 Task: Create a section API Design Sprint and in the section, add a milestone Social Media Integration in the project AgileCore
Action: Mouse moved to (68, 347)
Screenshot: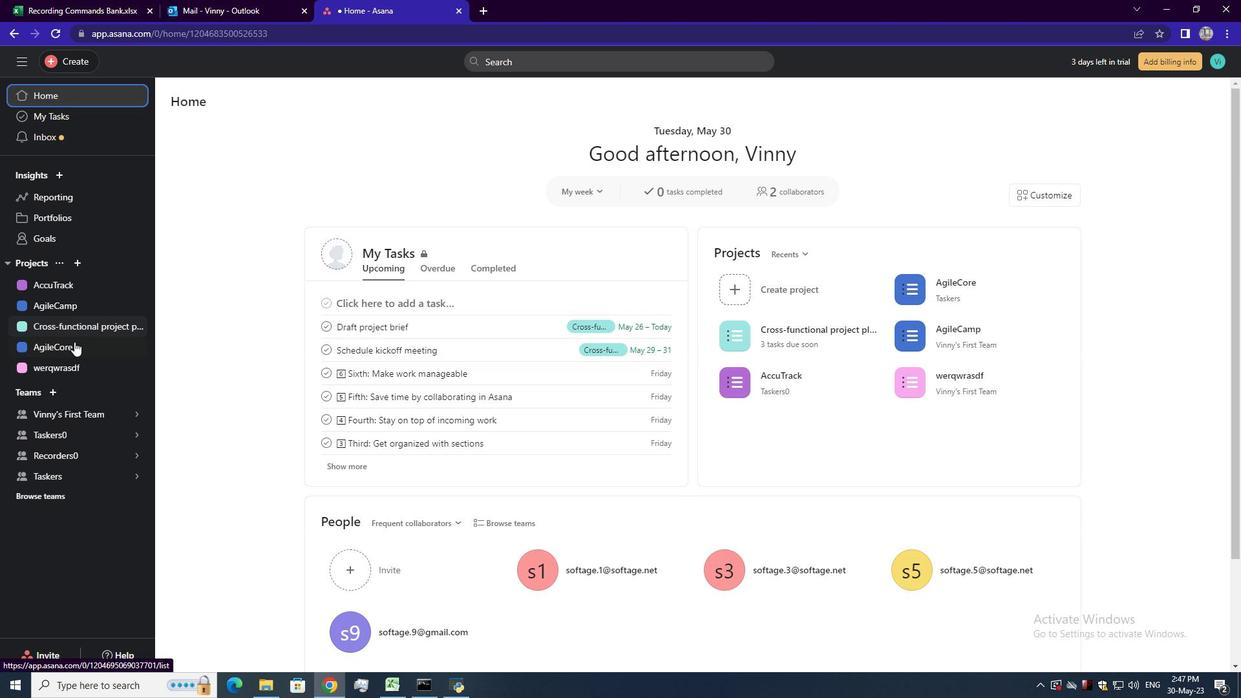 
Action: Mouse pressed left at (68, 347)
Screenshot: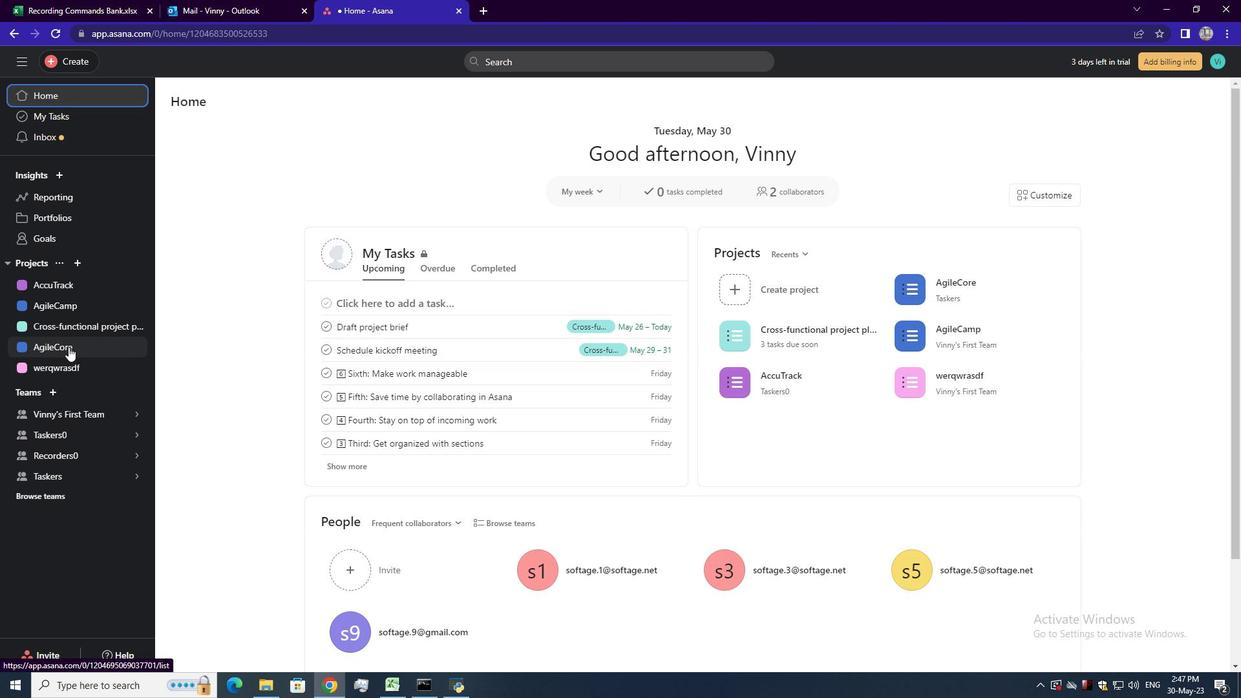 
Action: Mouse moved to (207, 453)
Screenshot: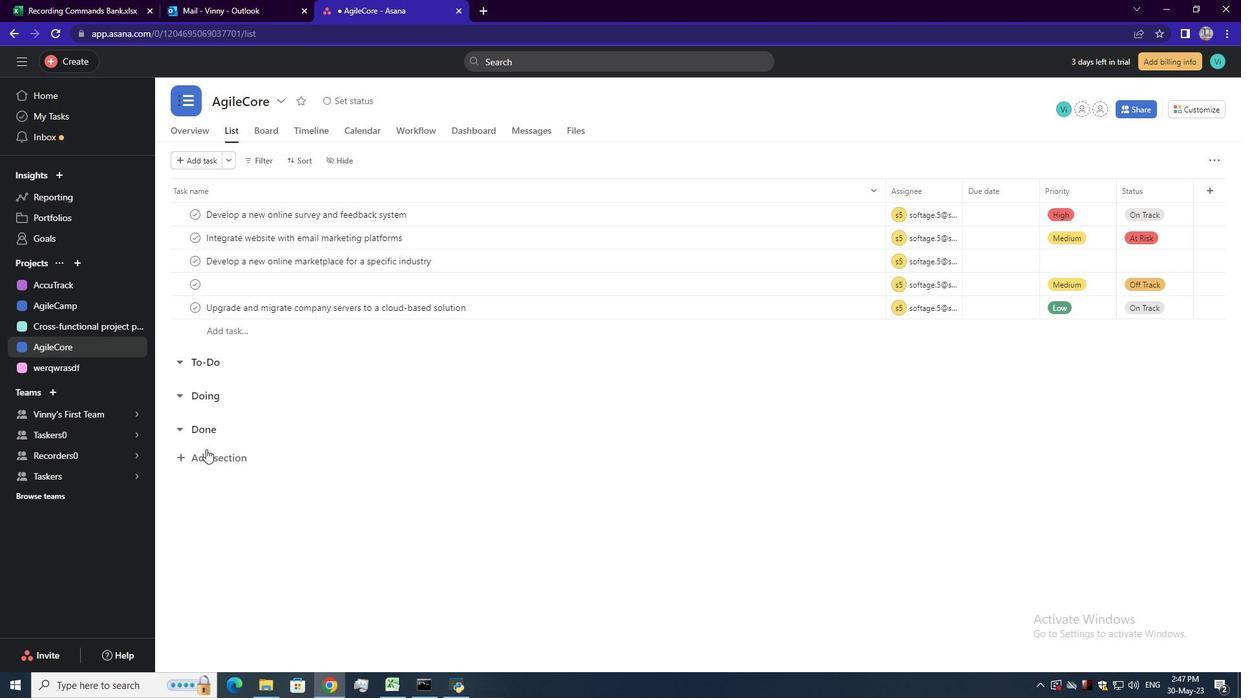 
Action: Mouse pressed left at (207, 453)
Screenshot: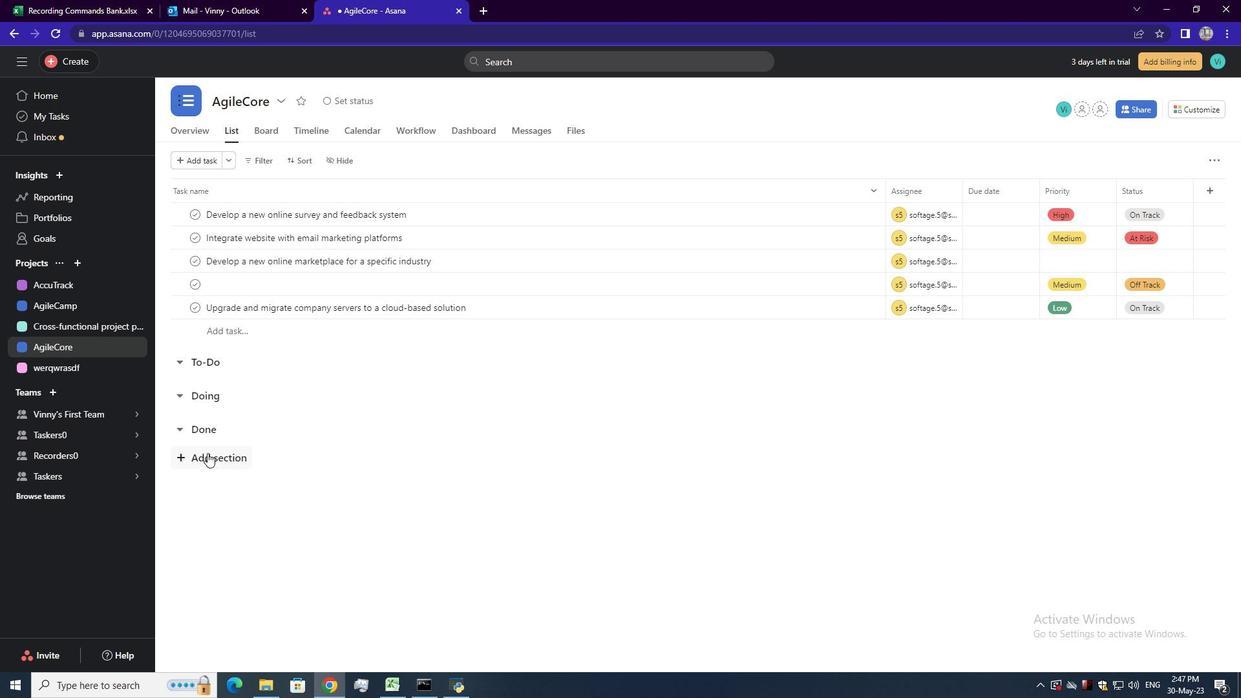 
Action: Mouse moved to (221, 462)
Screenshot: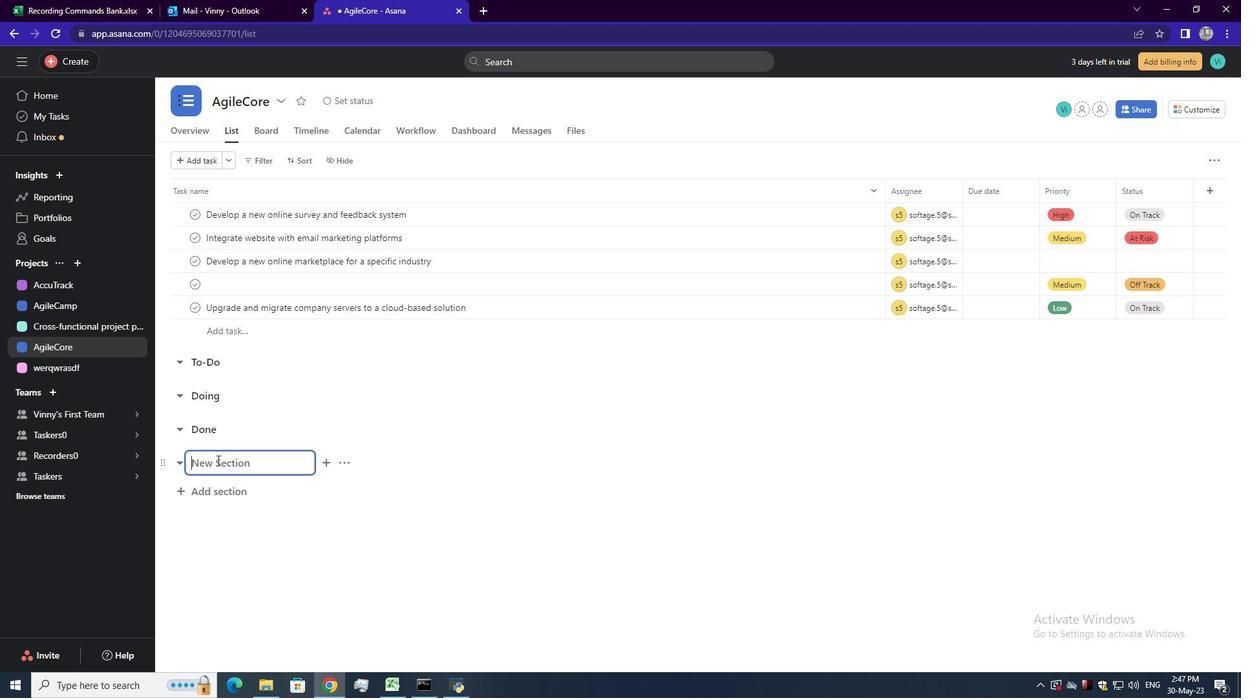 
Action: Mouse pressed left at (221, 462)
Screenshot: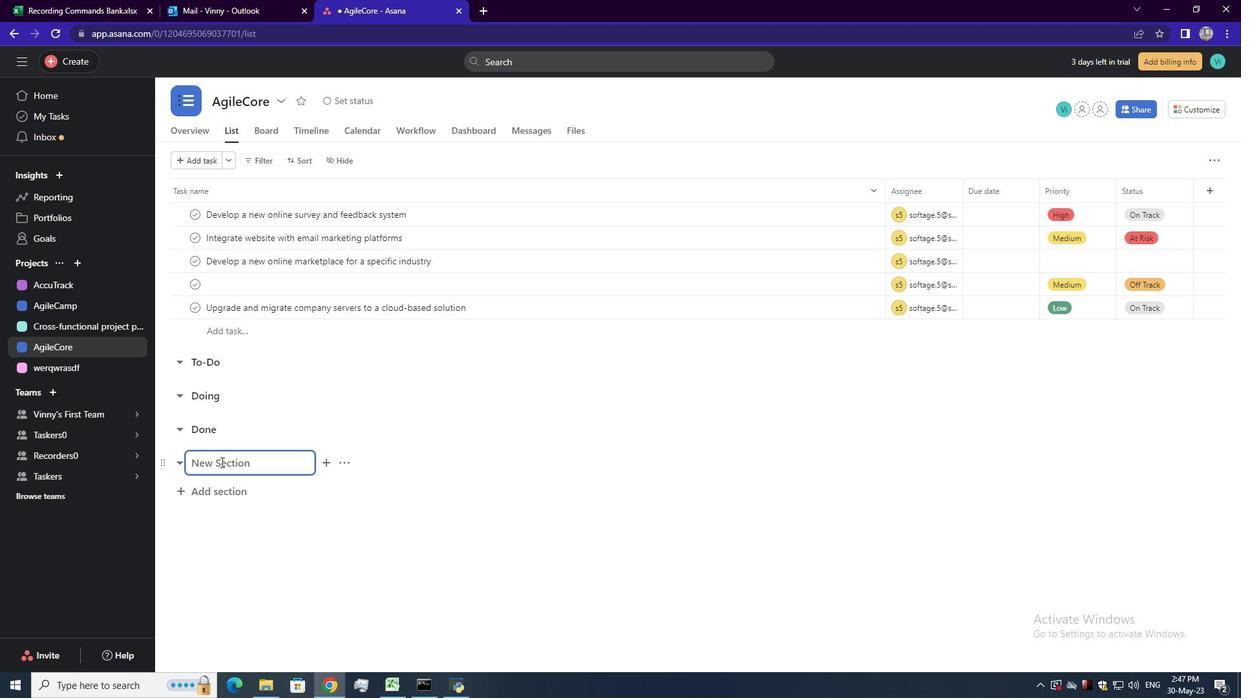 
Action: Mouse moved to (224, 462)
Screenshot: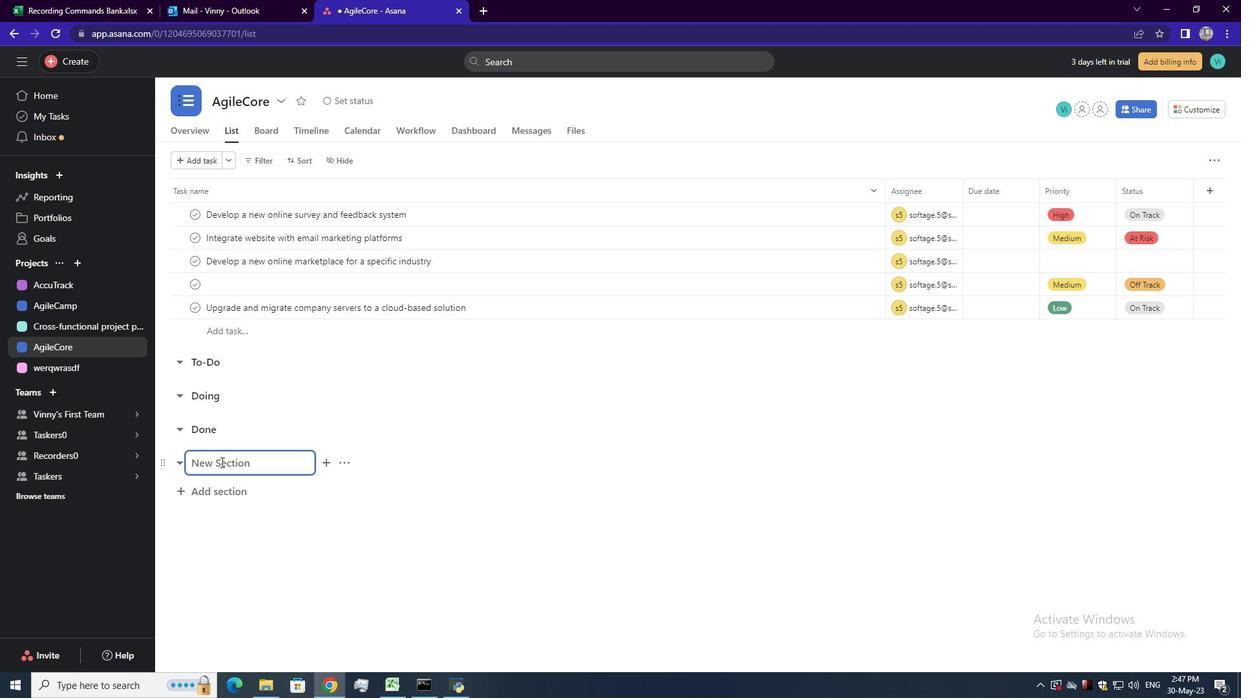 
Action: Key pressed <Key.shift>API<Key.space><Key.shift>Design<Key.space><Key.shift>Sprint<Key.enter>
Screenshot: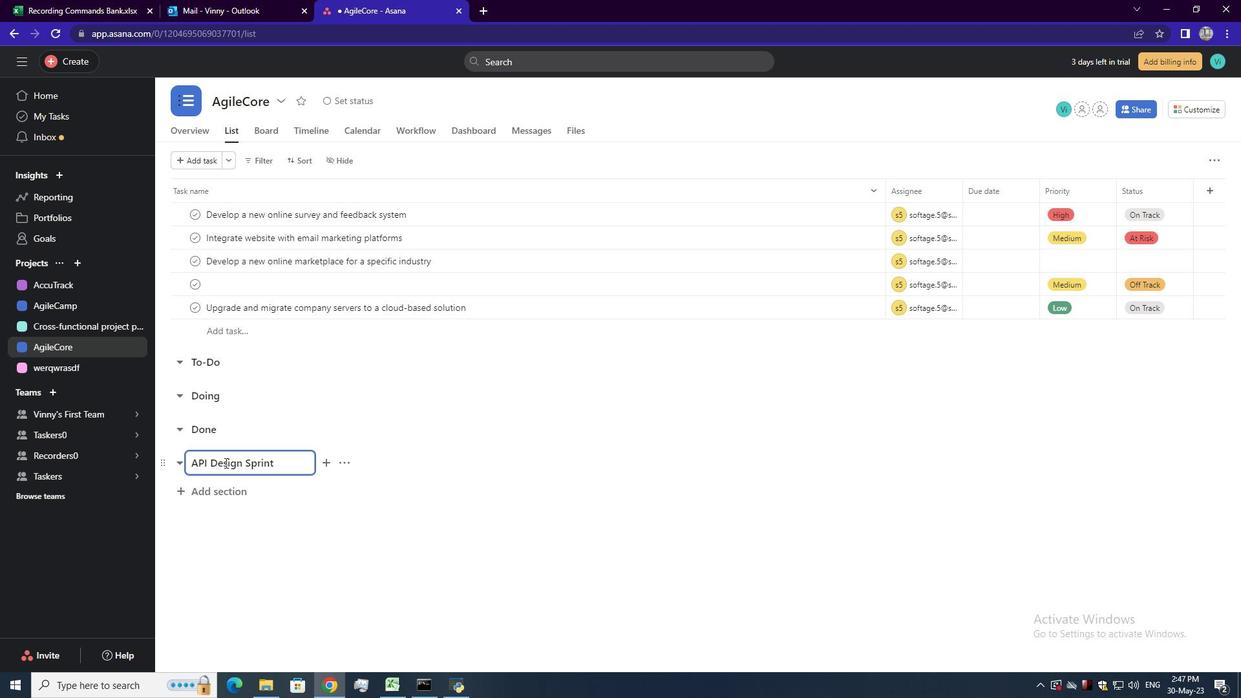 
Action: Mouse moved to (226, 491)
Screenshot: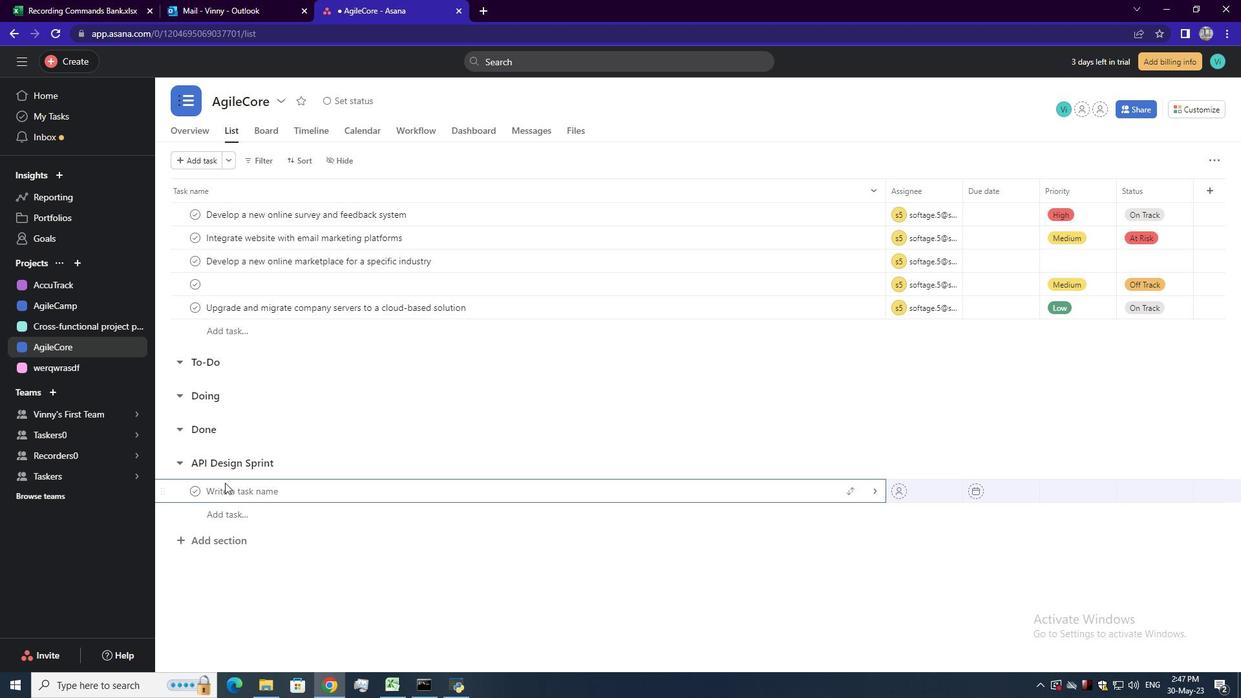 
Action: Mouse pressed left at (226, 491)
Screenshot: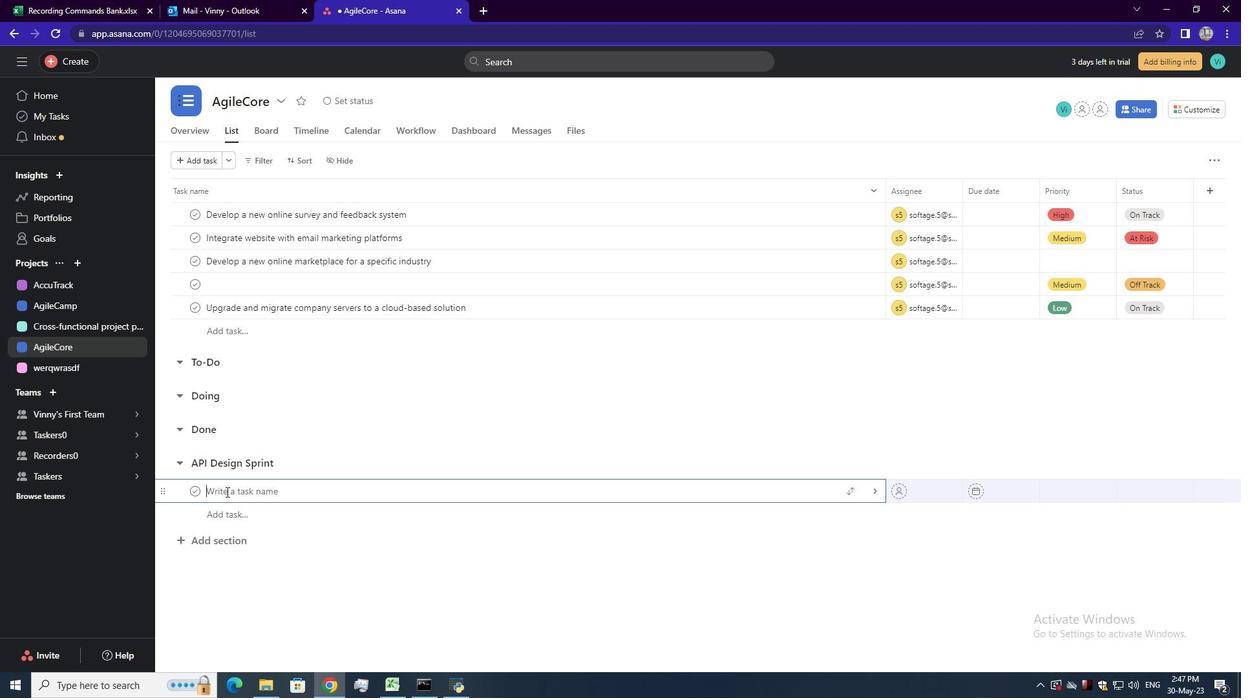 
Action: Key pressed <Key.shift>Social<Key.space><Key.shift>Media<Key.space><Key.shift>Integration<Key.enter>
Screenshot: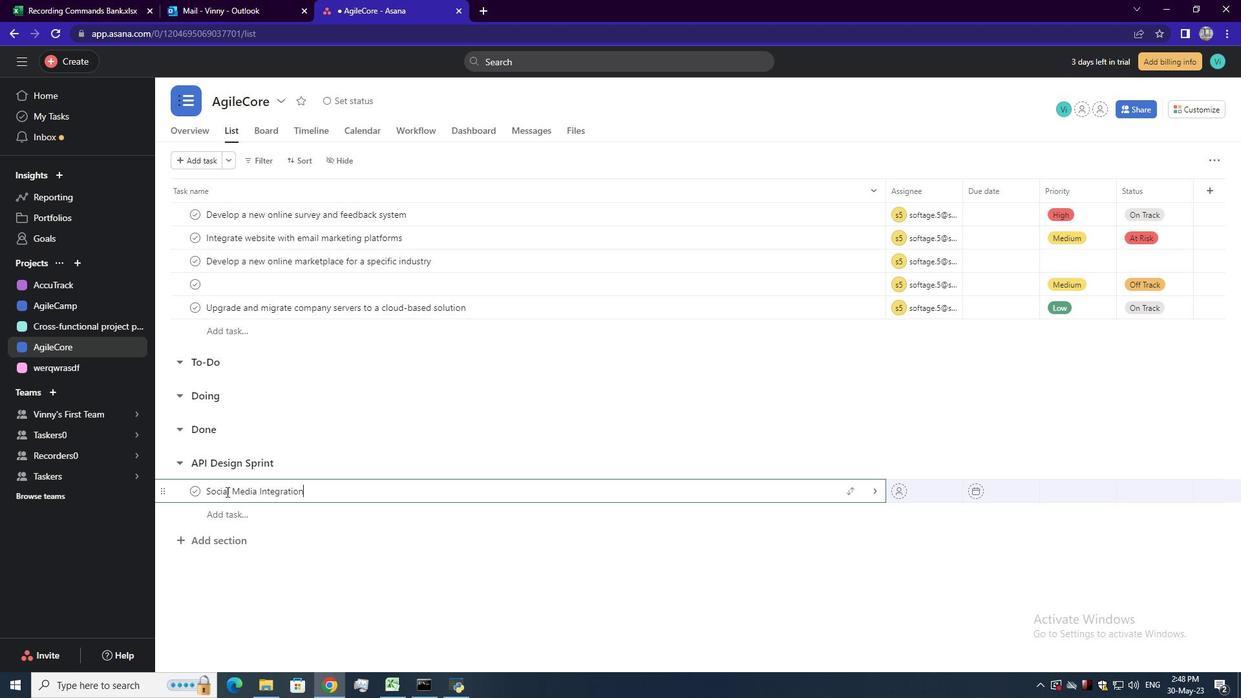 
Action: Mouse moved to (337, 490)
Screenshot: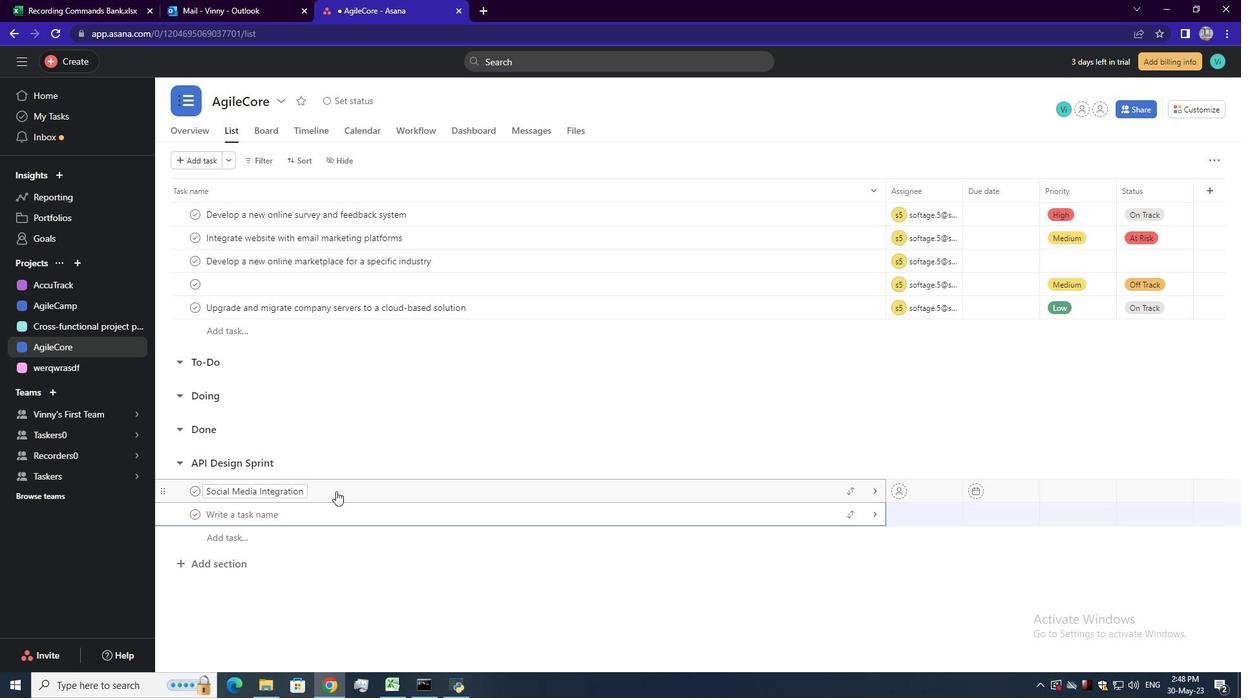 
Action: Mouse pressed left at (337, 490)
Screenshot: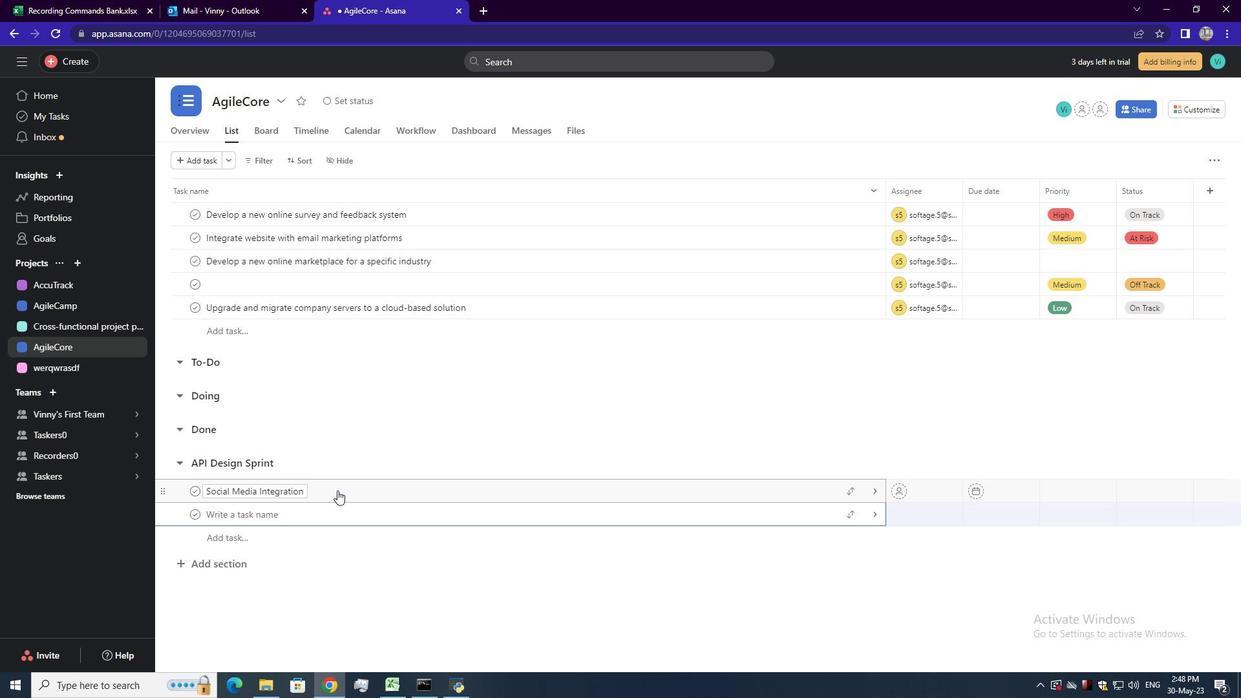 
Action: Mouse moved to (1191, 160)
Screenshot: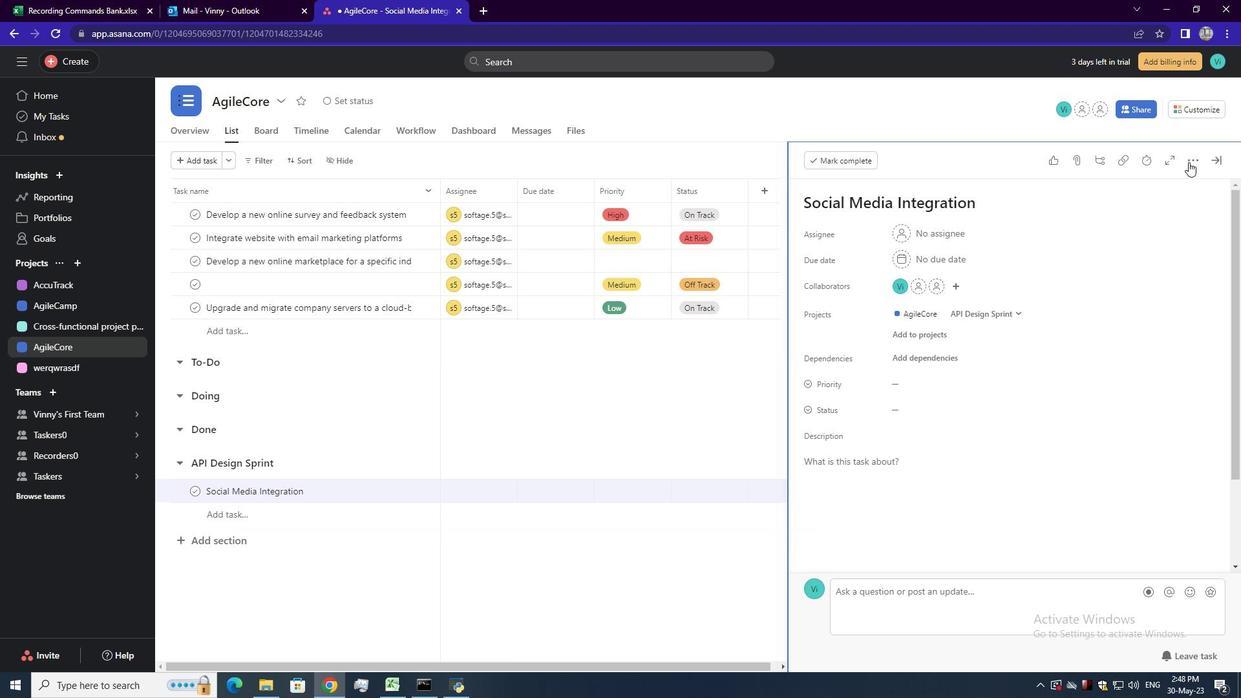 
Action: Mouse pressed left at (1191, 160)
Screenshot: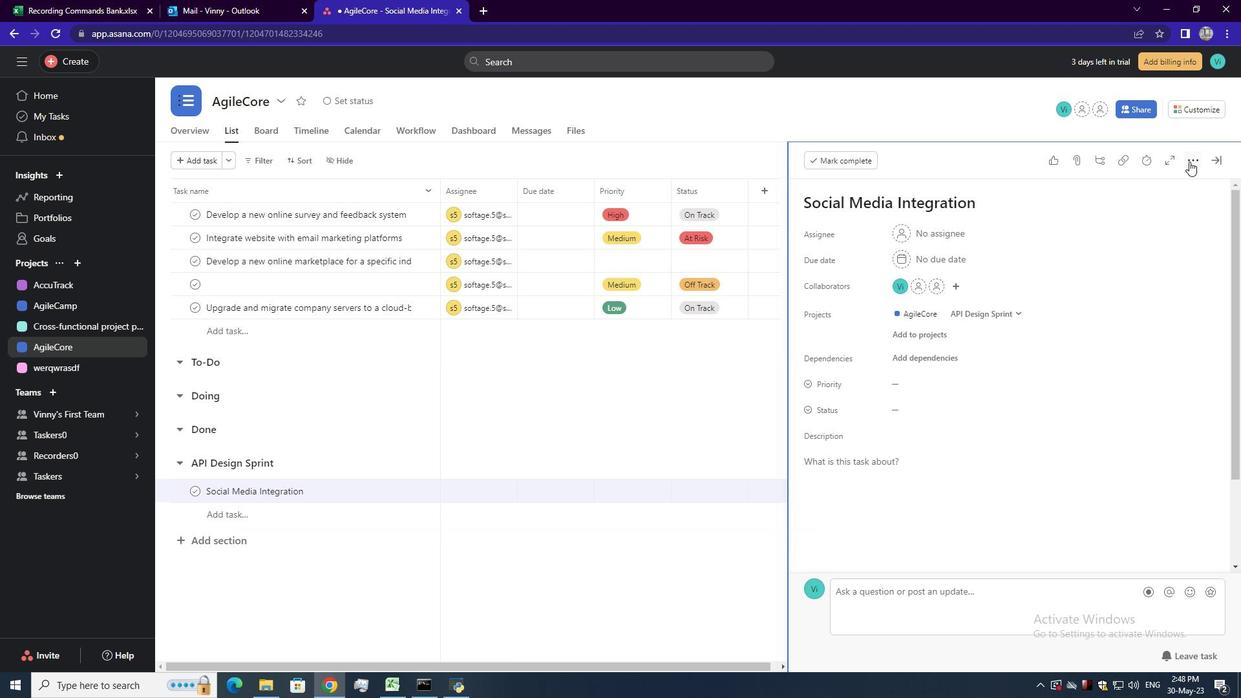 
Action: Mouse moved to (1089, 206)
Screenshot: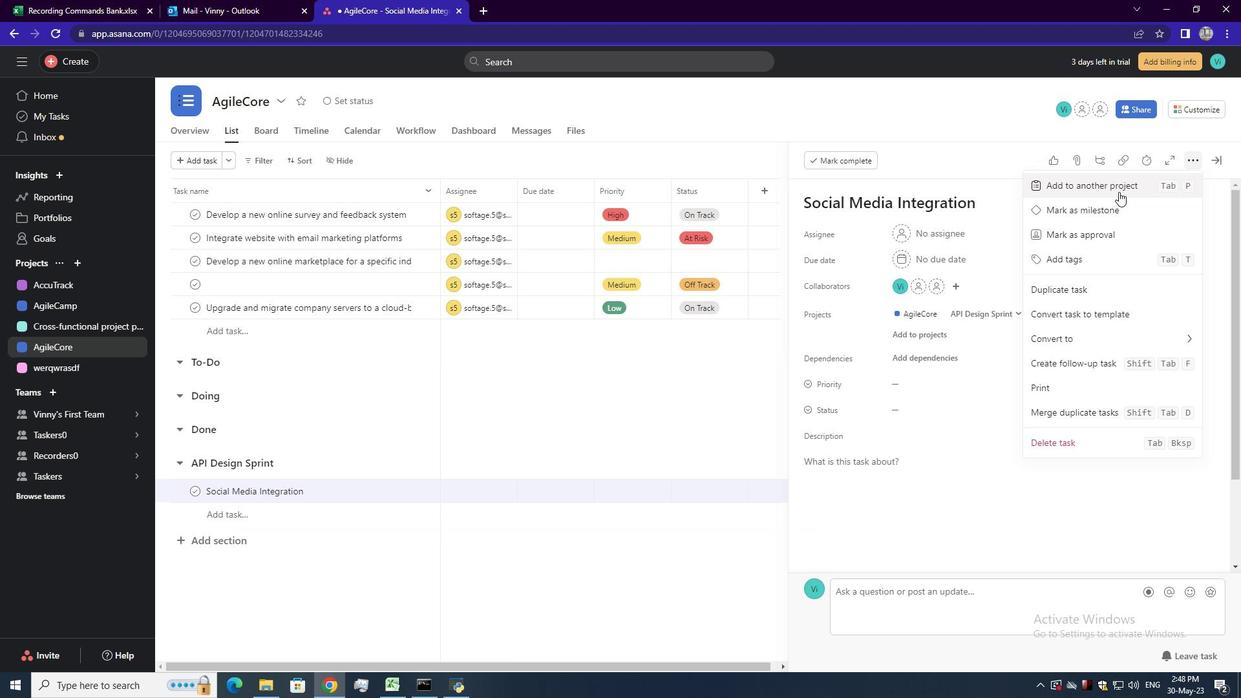 
Action: Mouse pressed left at (1089, 206)
Screenshot: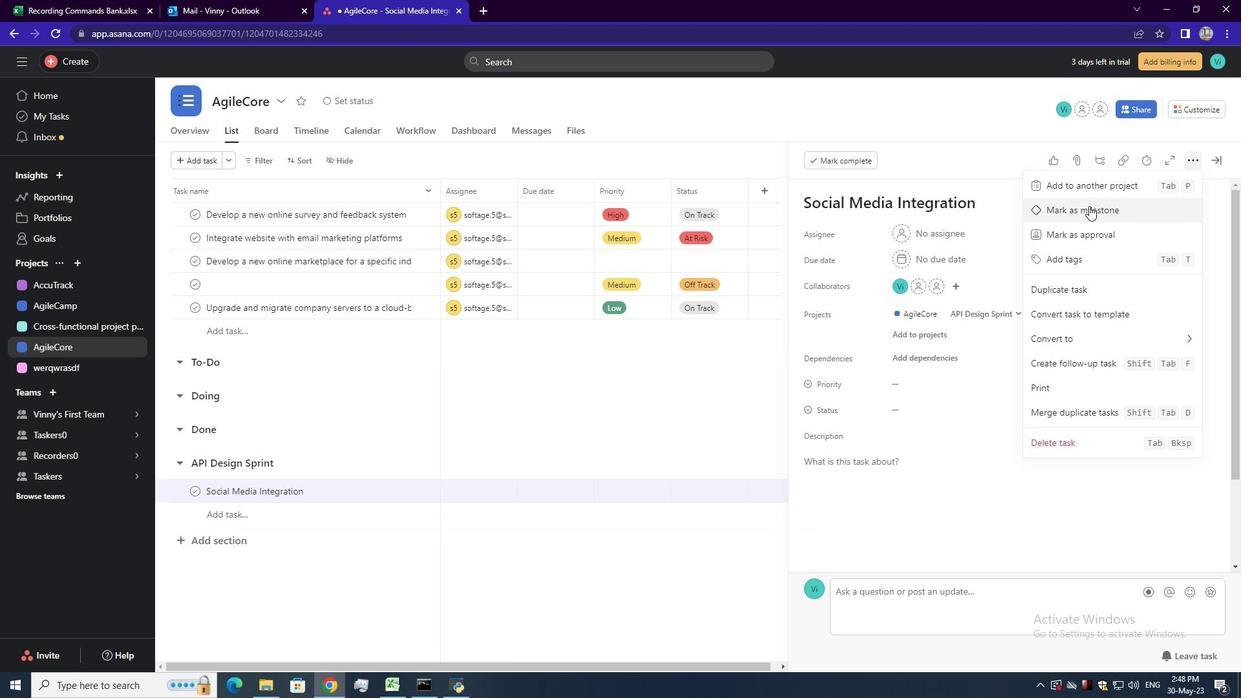 
